 Task: Insert the emoji "party-popper".
Action: Mouse moved to (146, 86)
Screenshot: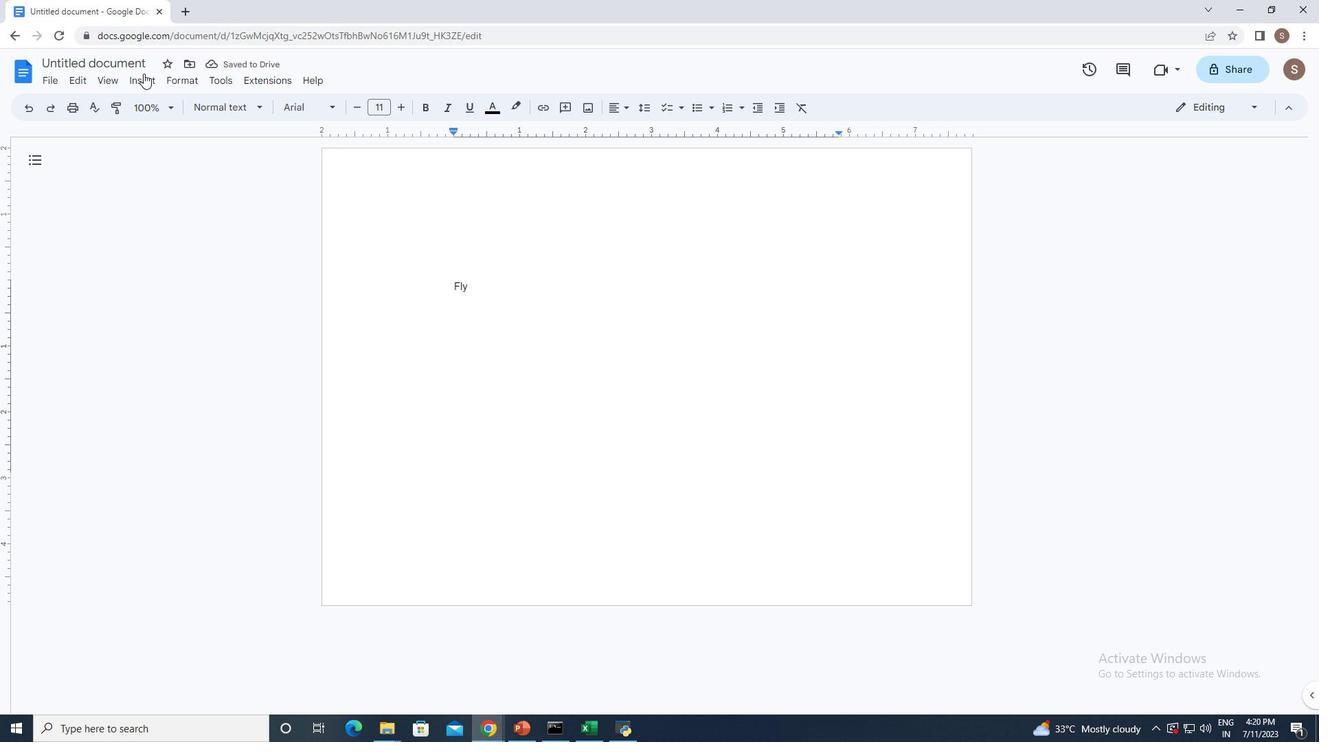 
Action: Mouse pressed left at (146, 86)
Screenshot: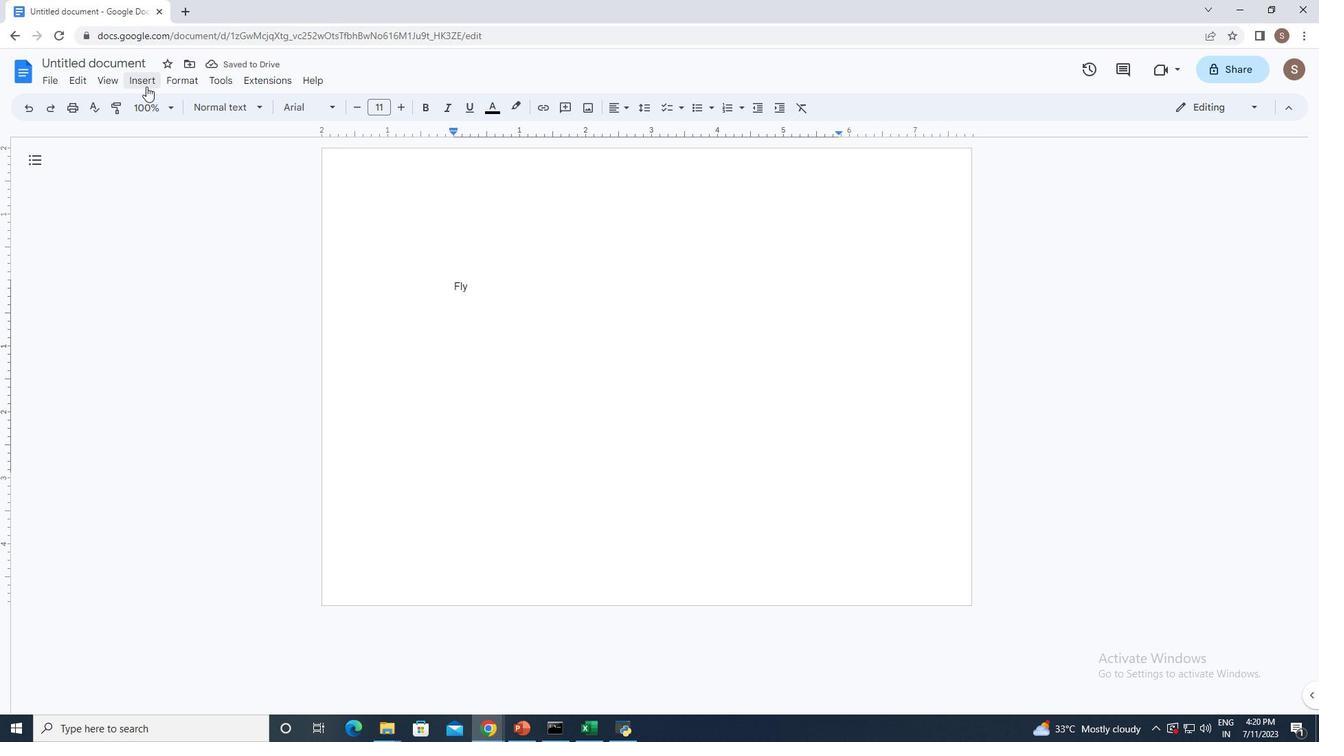
Action: Mouse moved to (196, 543)
Screenshot: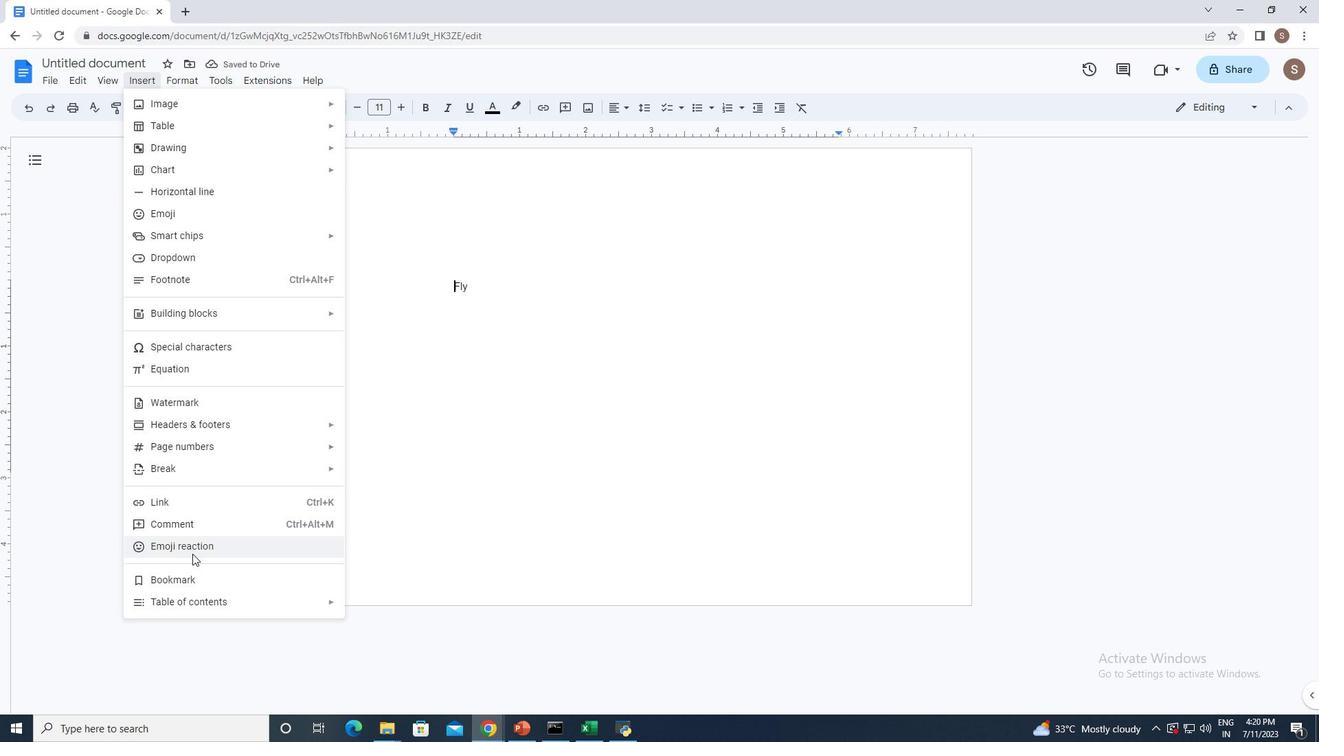 
Action: Mouse pressed left at (196, 543)
Screenshot: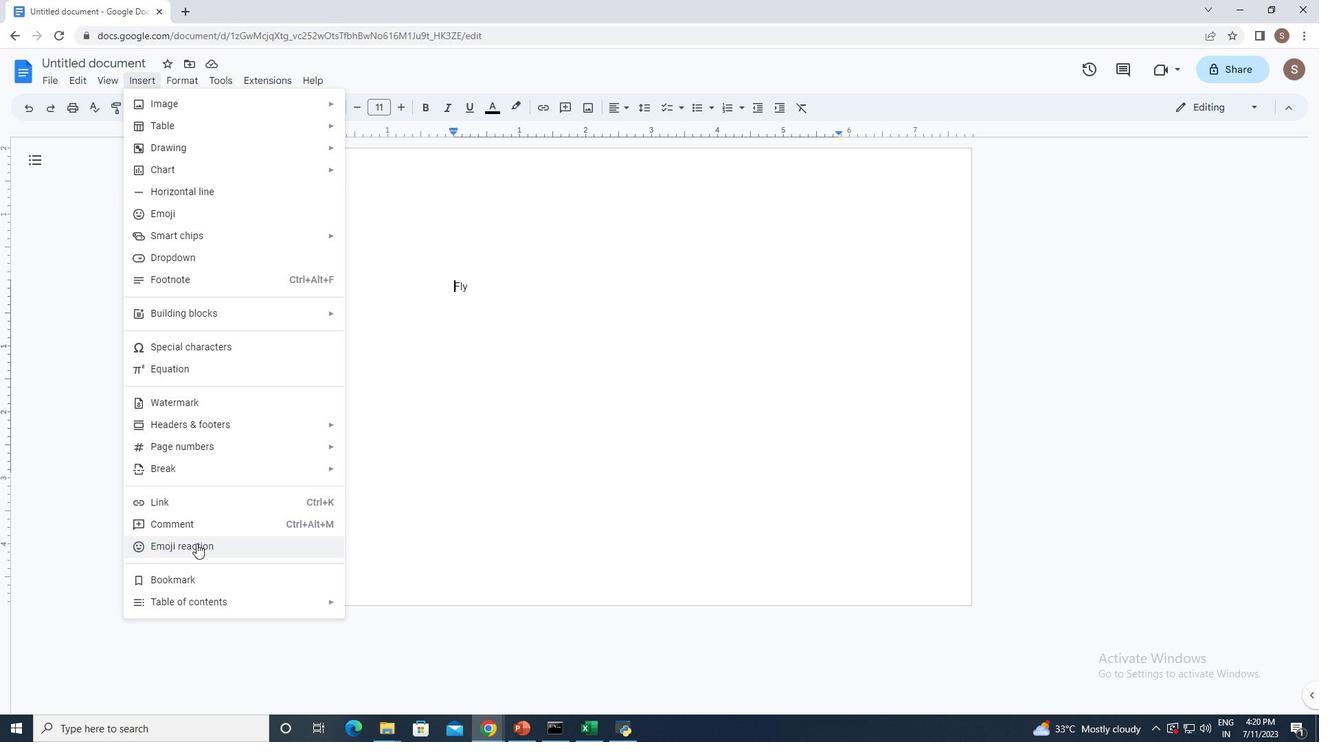 
Action: Mouse moved to (1013, 338)
Screenshot: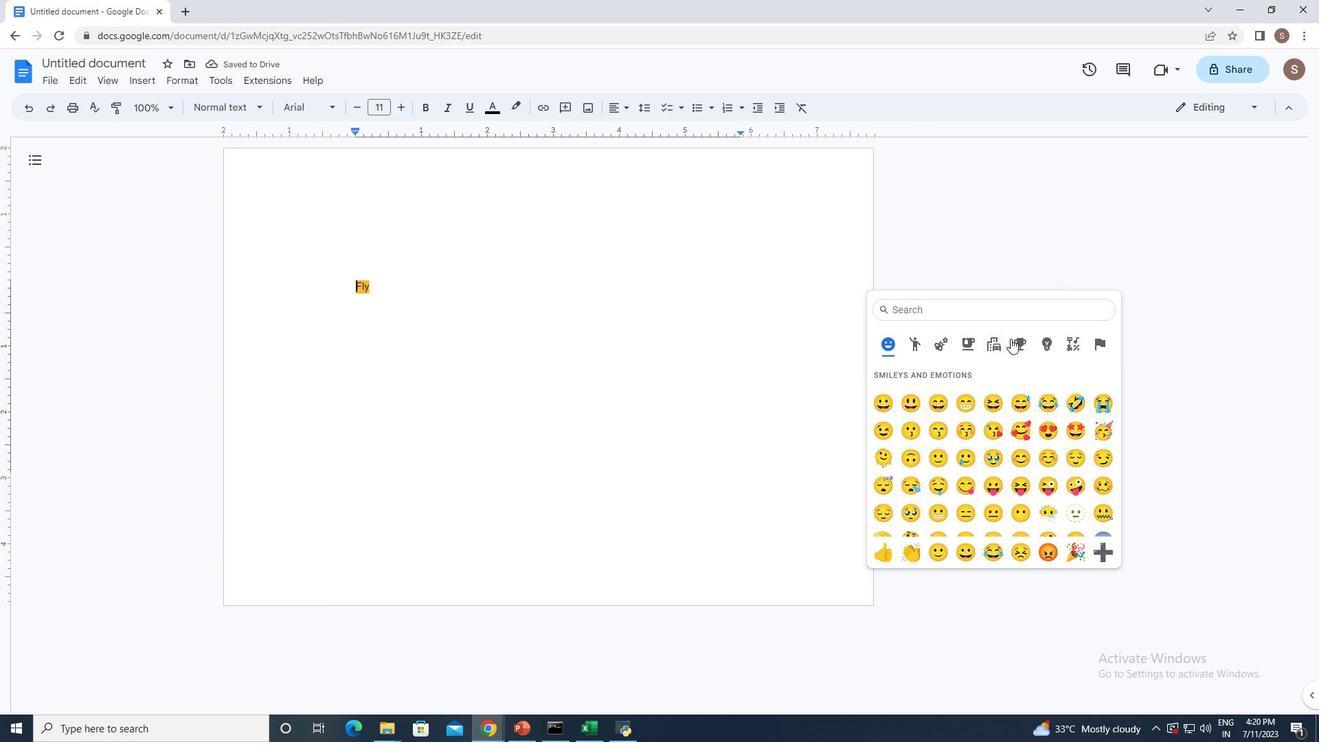 
Action: Mouse pressed left at (1013, 338)
Screenshot: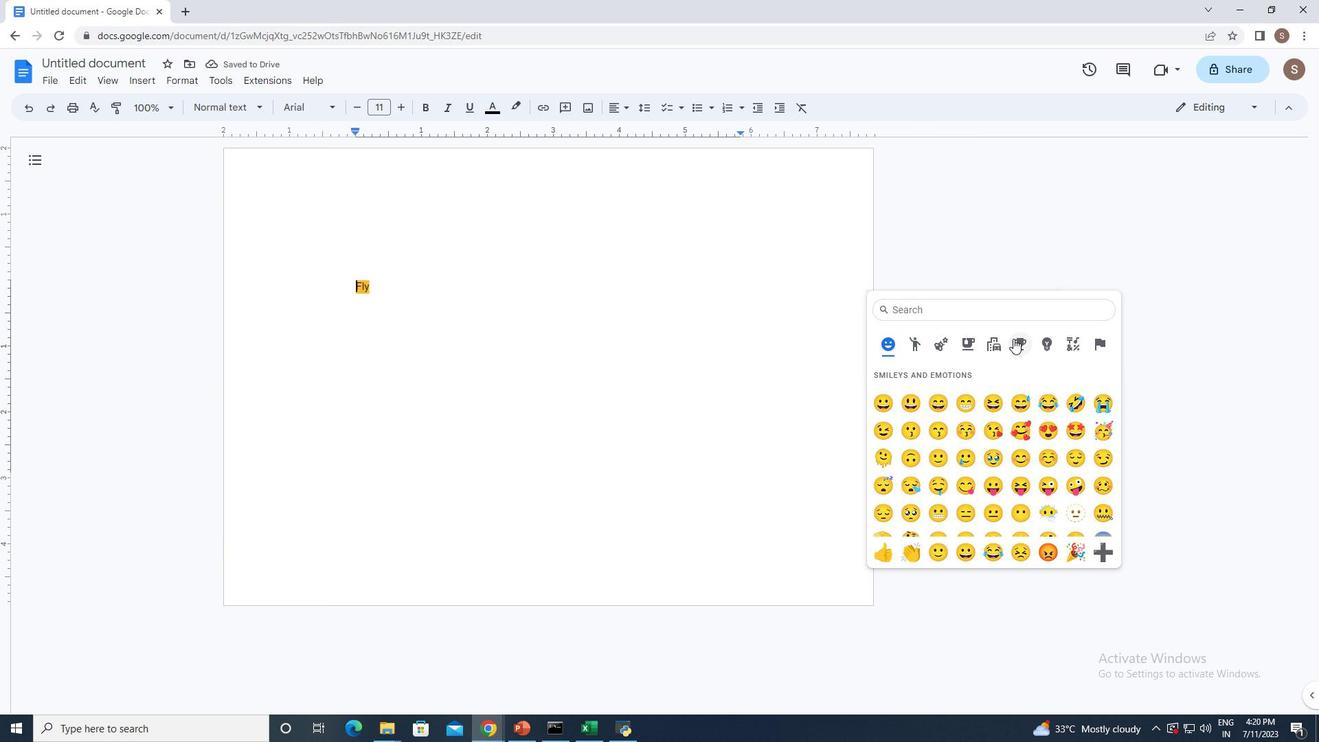 
Action: Mouse moved to (878, 400)
Screenshot: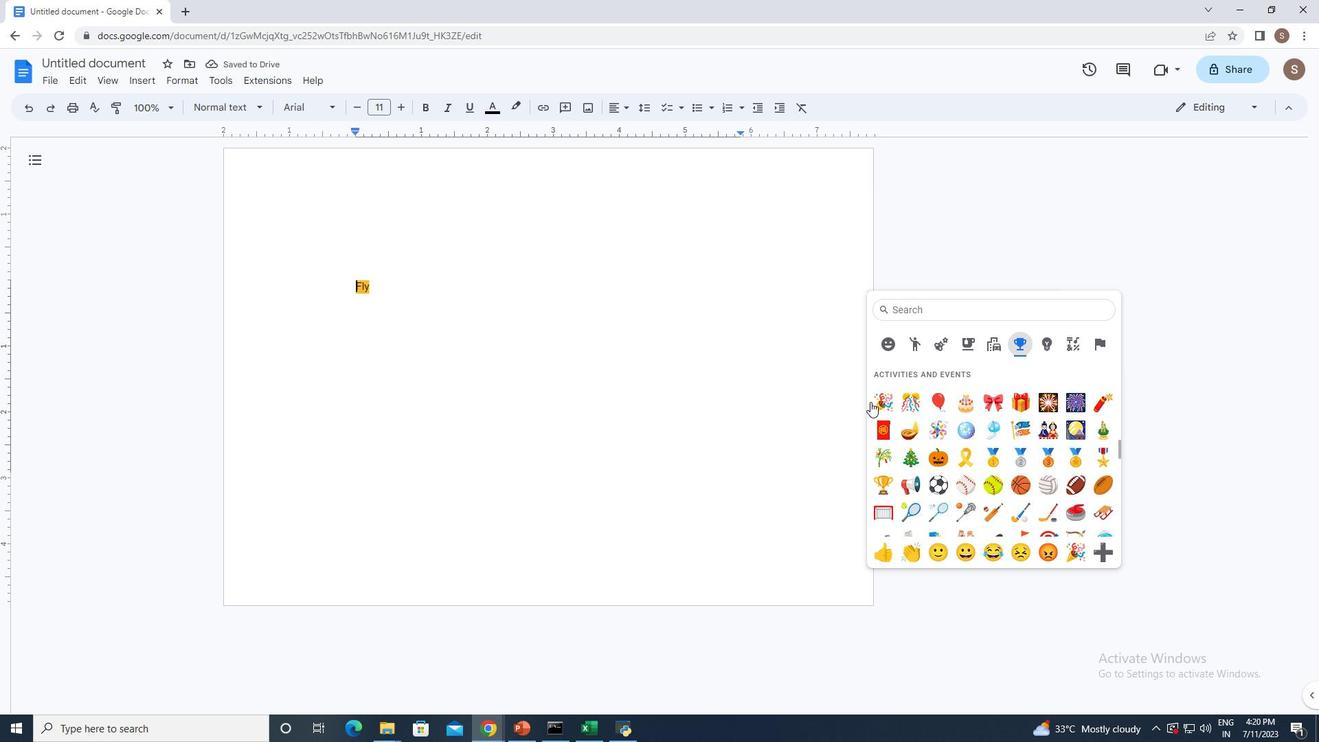 
Action: Mouse pressed left at (878, 400)
Screenshot: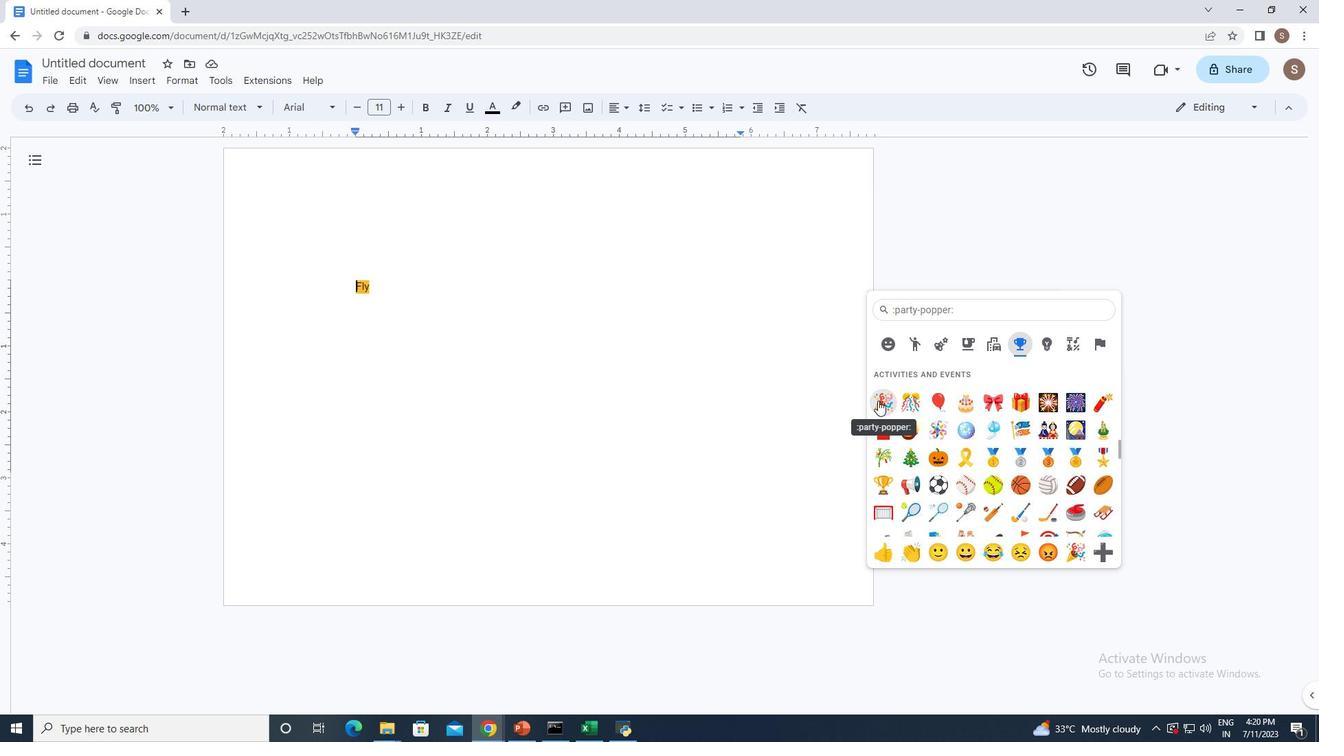 
Action: Mouse moved to (814, 410)
Screenshot: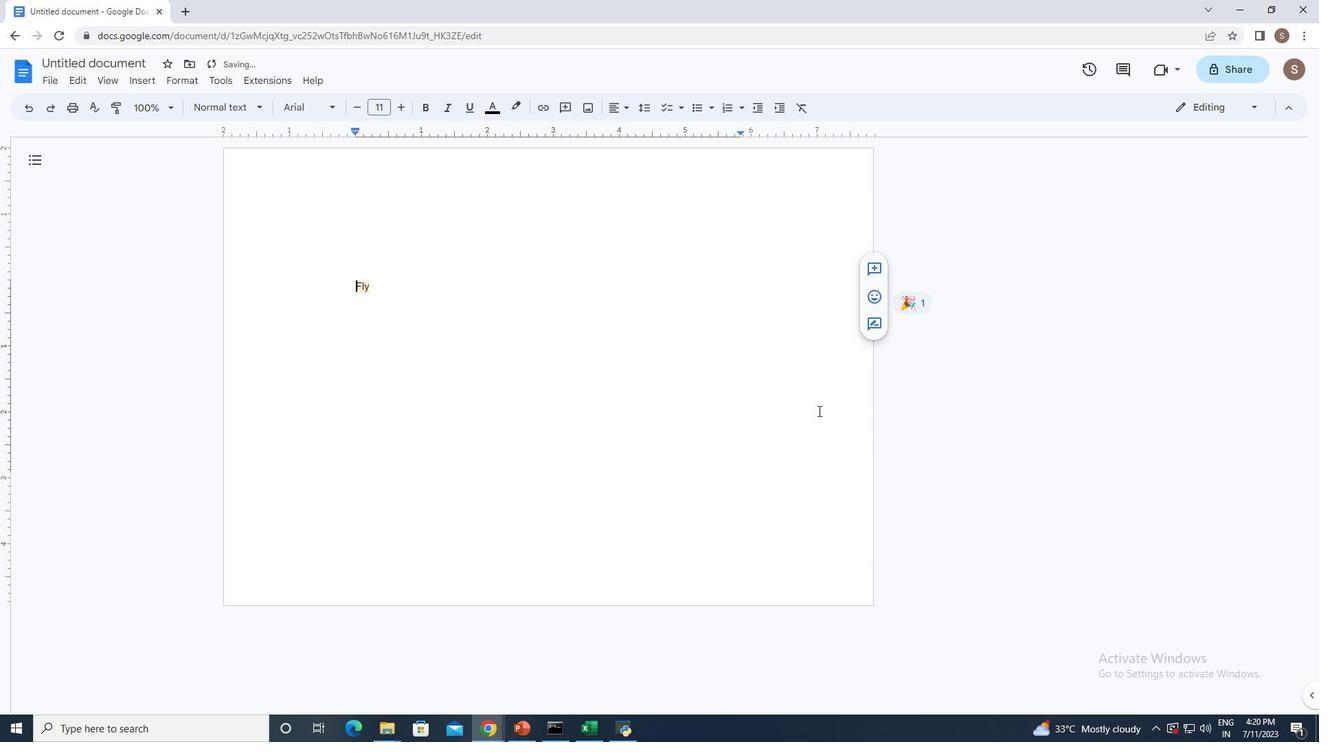 
